 Task: Add Sprouts Organic Sencha Green Tea to the cart.
Action: Mouse pressed left at (18, 85)
Screenshot: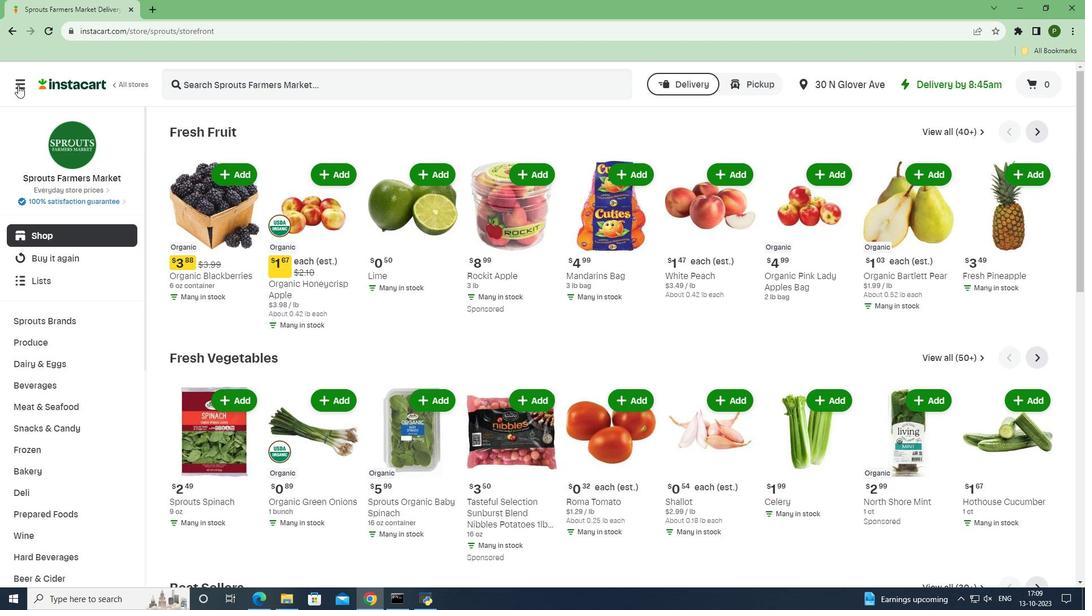 
Action: Mouse moved to (57, 310)
Screenshot: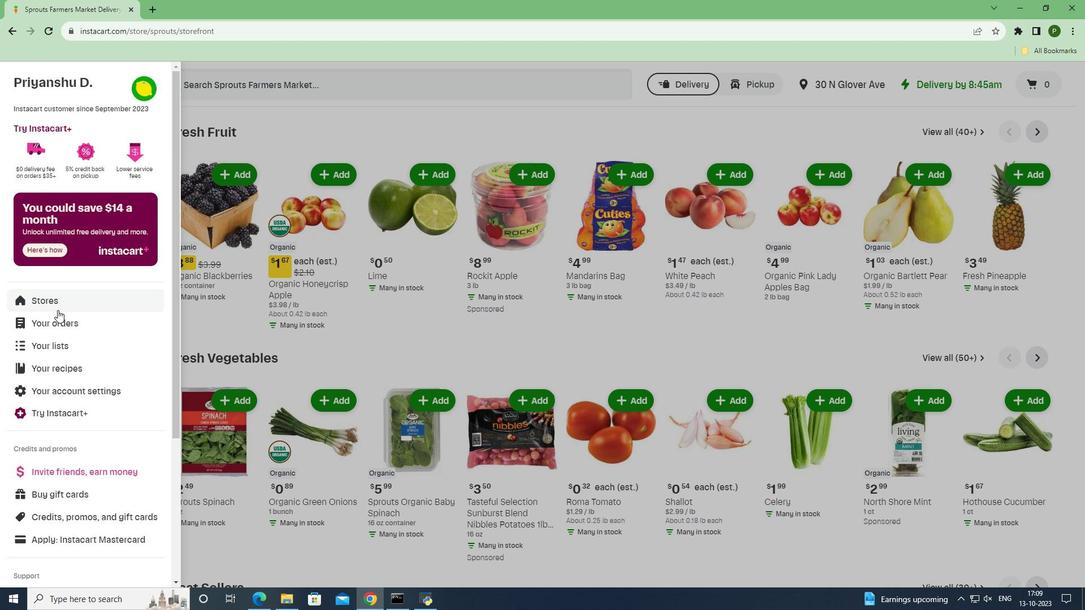 
Action: Mouse pressed left at (57, 310)
Screenshot: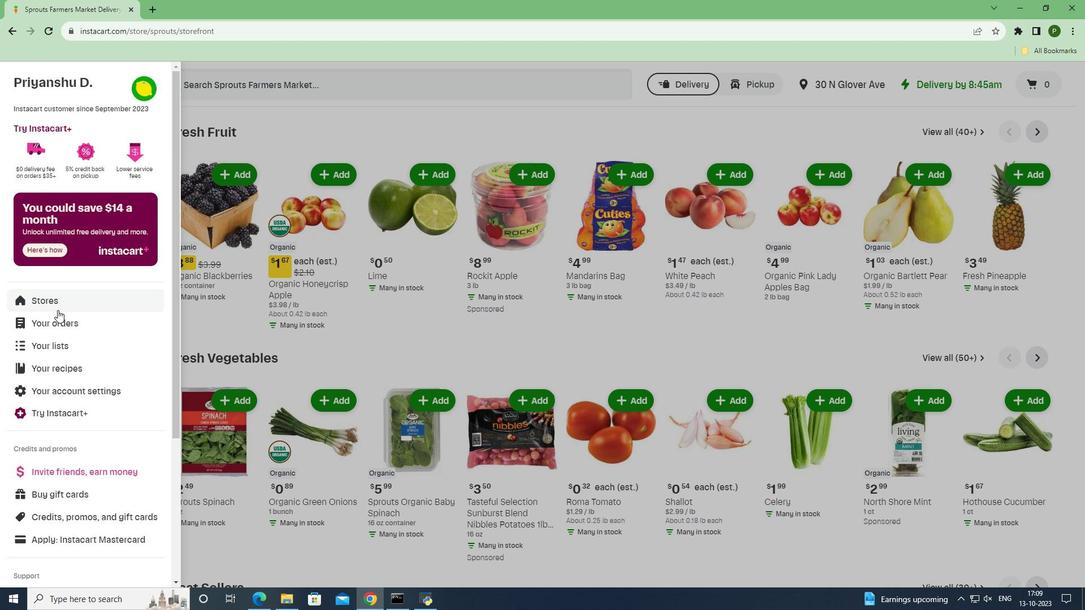 
Action: Mouse moved to (271, 137)
Screenshot: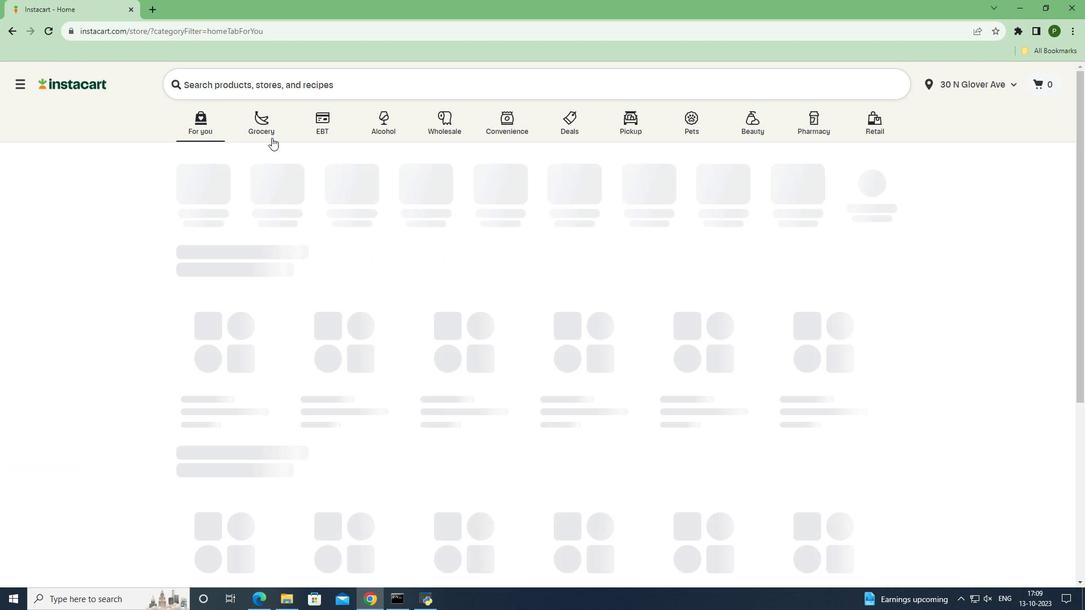 
Action: Mouse pressed left at (271, 137)
Screenshot: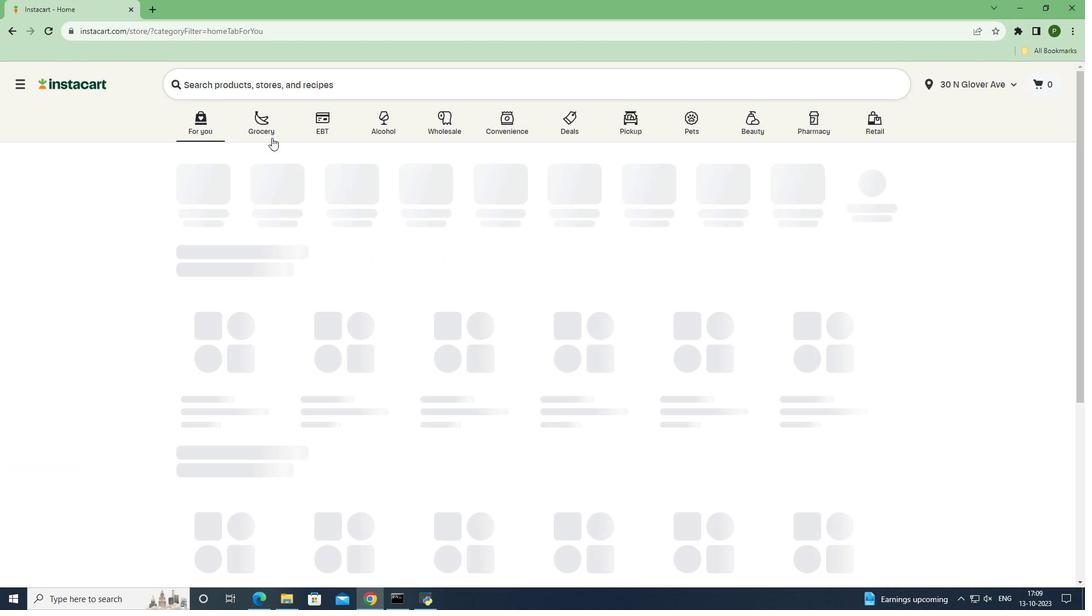 
Action: Mouse moved to (704, 256)
Screenshot: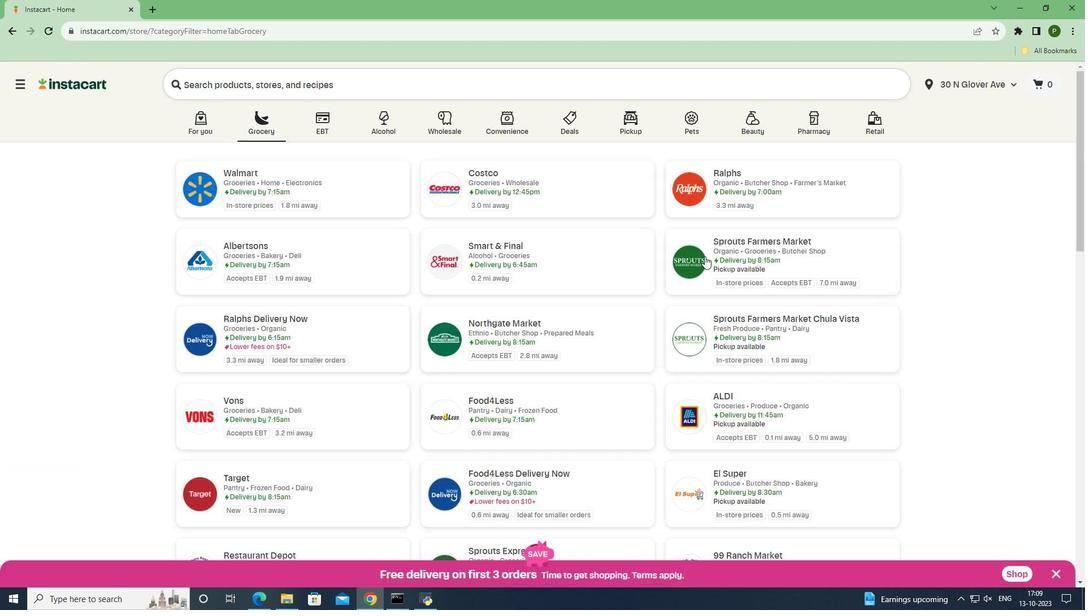 
Action: Mouse pressed left at (704, 256)
Screenshot: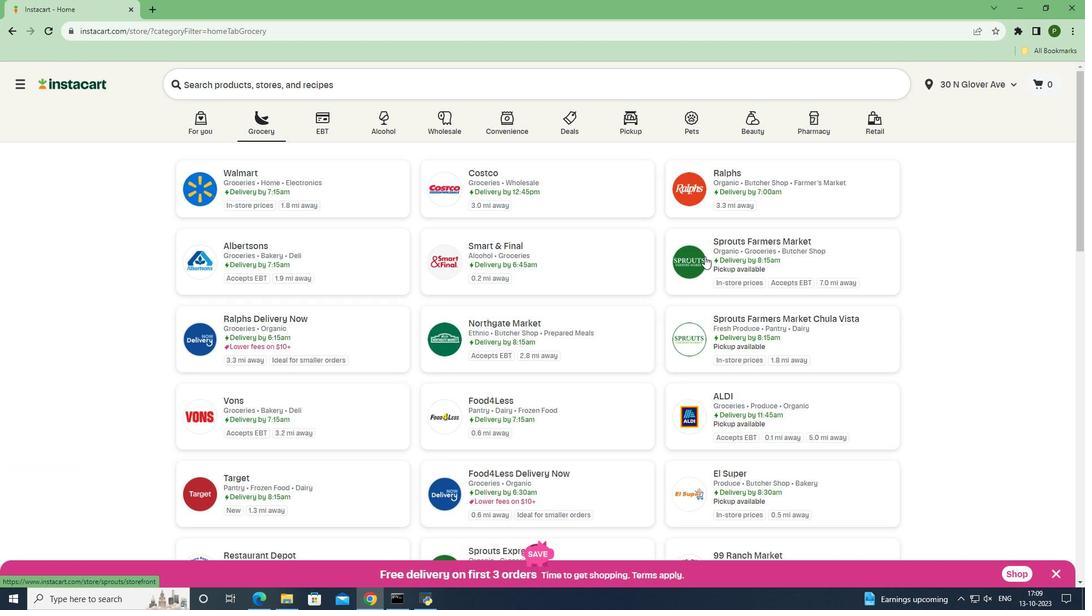 
Action: Mouse moved to (66, 388)
Screenshot: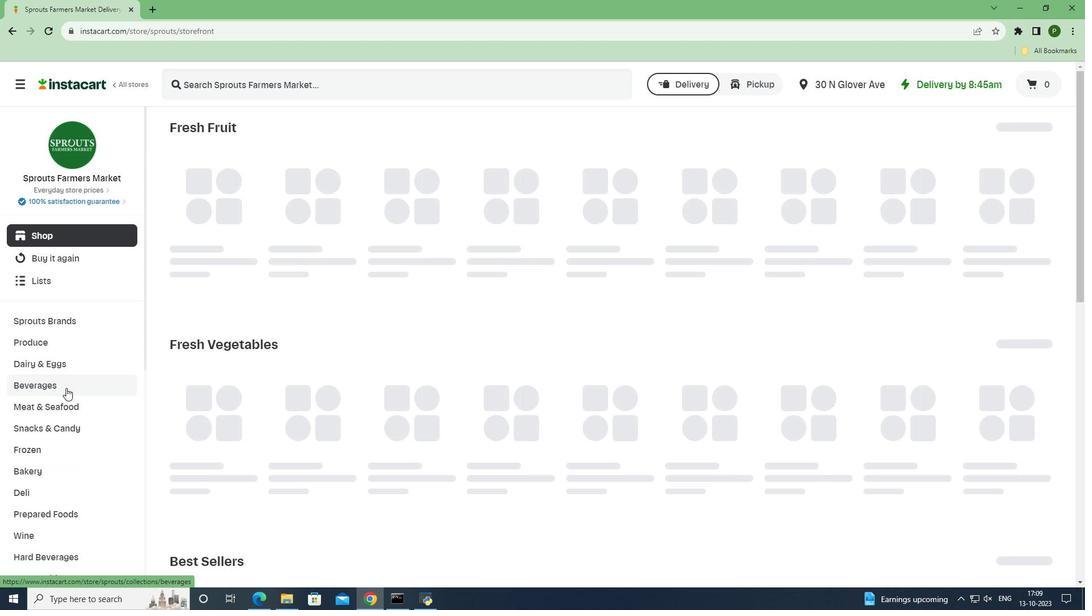 
Action: Mouse pressed left at (66, 388)
Screenshot: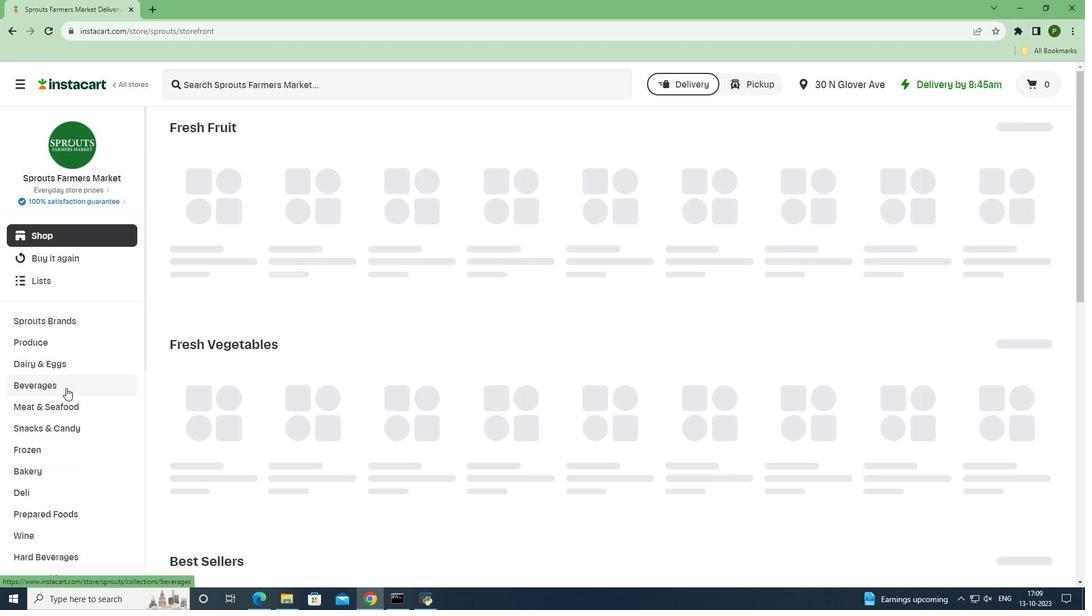 
Action: Mouse moved to (981, 158)
Screenshot: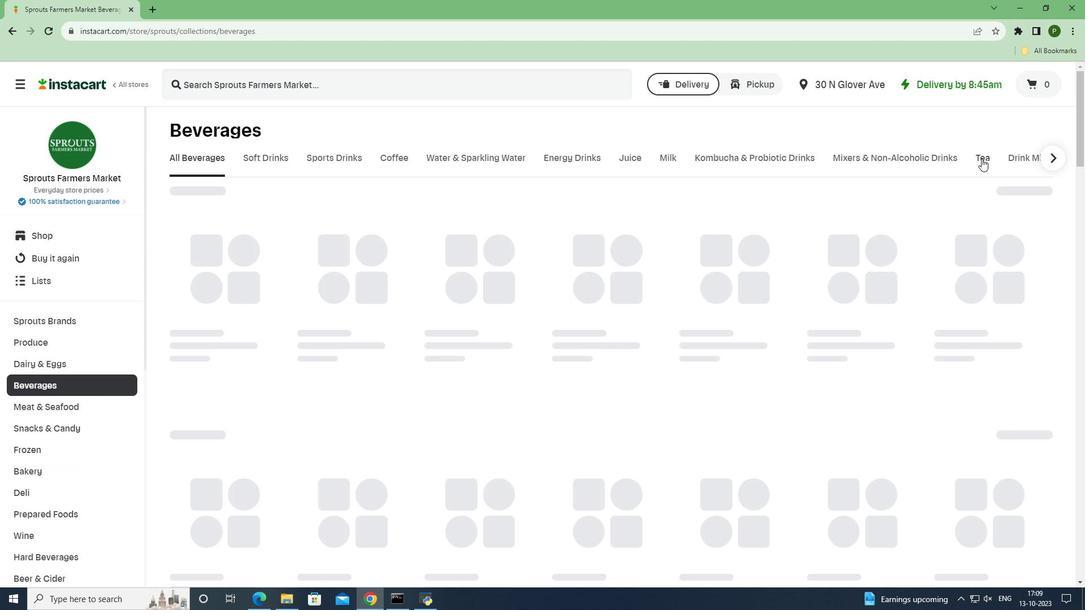 
Action: Mouse pressed left at (981, 158)
Screenshot: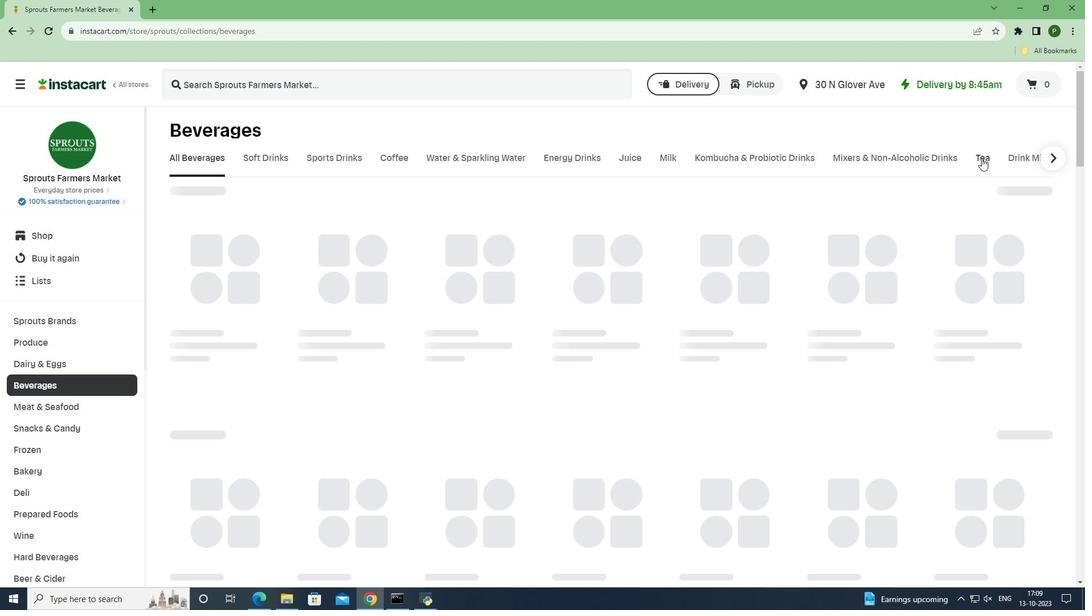 
Action: Mouse moved to (371, 76)
Screenshot: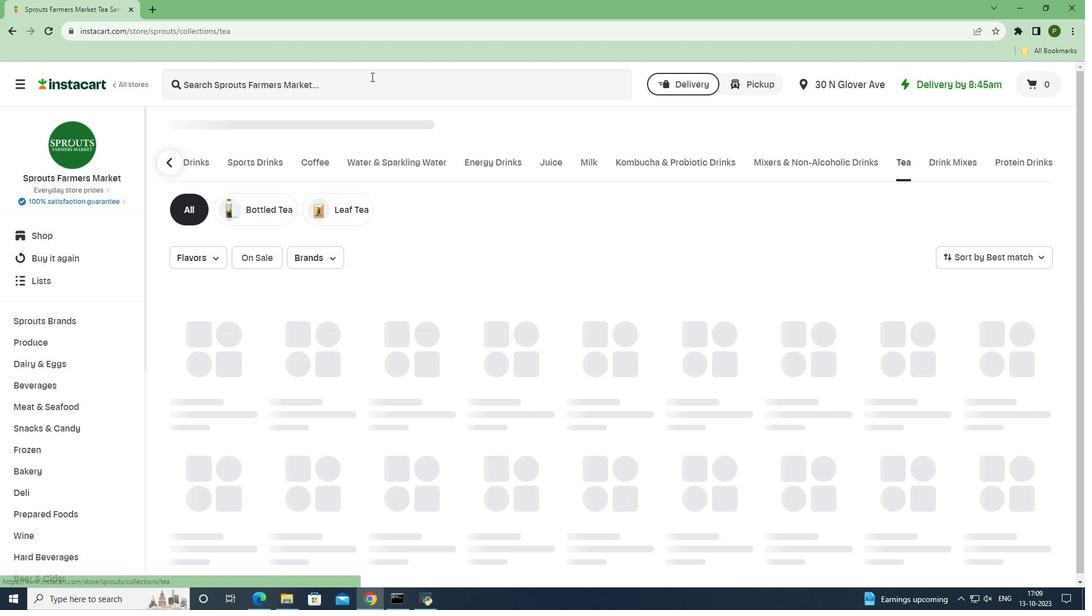 
Action: Mouse pressed left at (371, 76)
Screenshot: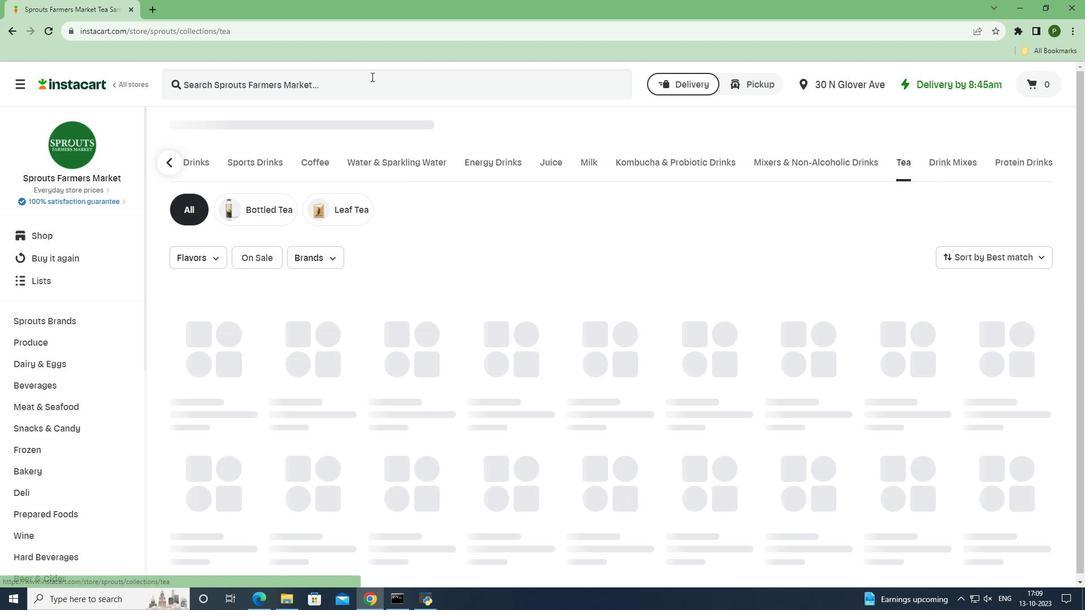 
Action: Mouse moved to (369, 76)
Screenshot: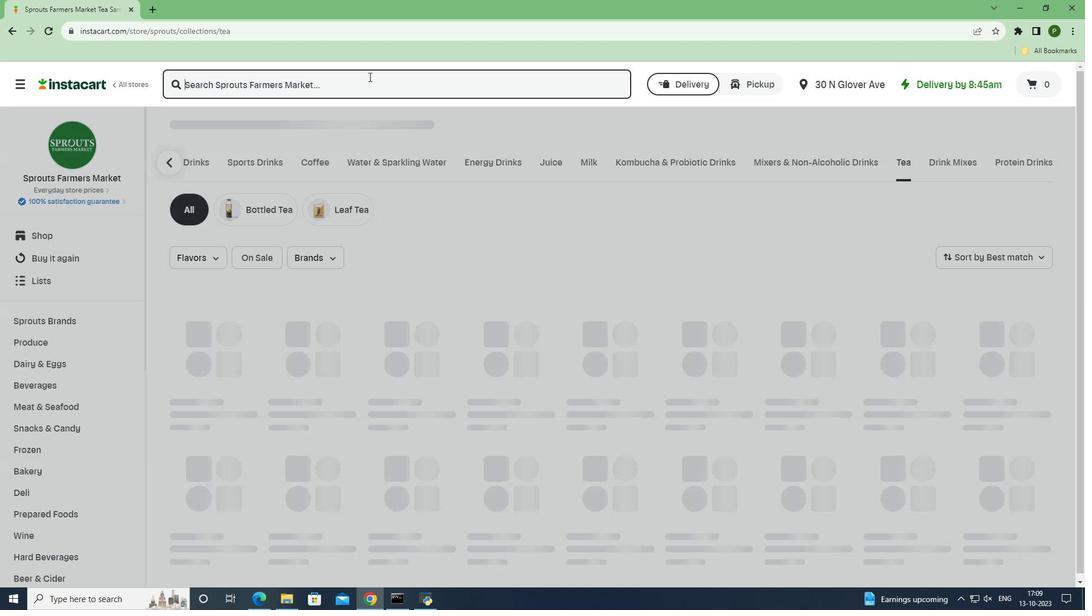 
Action: Key pressed <Key.caps_lock>S<Key.caps_lock>prouts<Key.space><Key.caps_lock>O<Key.caps_lock>rganic<Key.space><Key.caps_lock>S<Key.caps_lock>encha<Key.space><Key.caps_lock>G<Key.caps_lock>reen<Key.space><Key.caps_lock>T<Key.caps_lock>ea<Key.space><Key.enter>
Screenshot: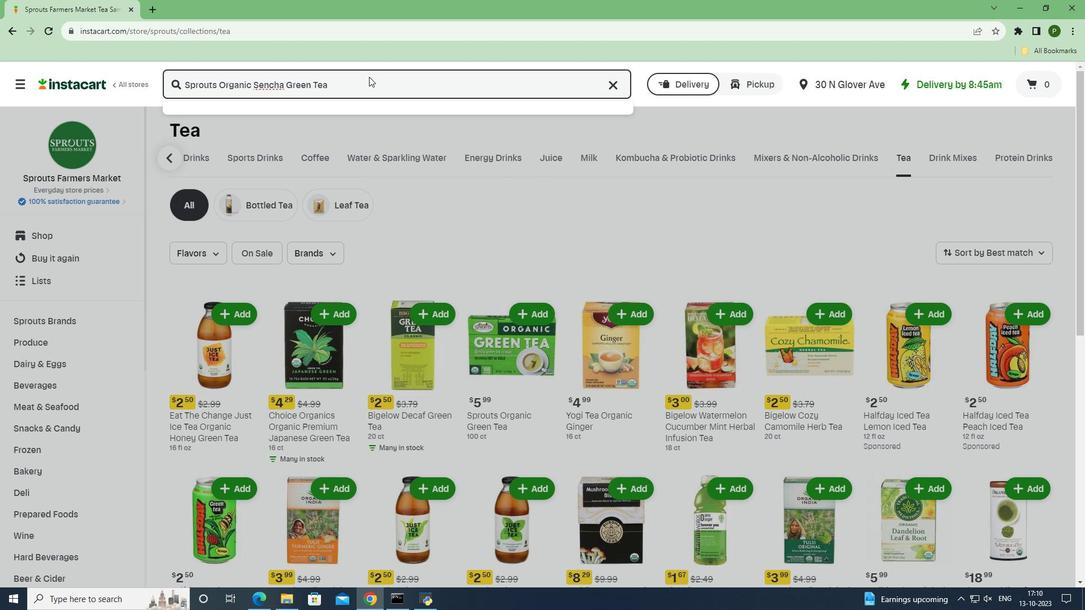 
Action: Mouse moved to (652, 197)
Screenshot: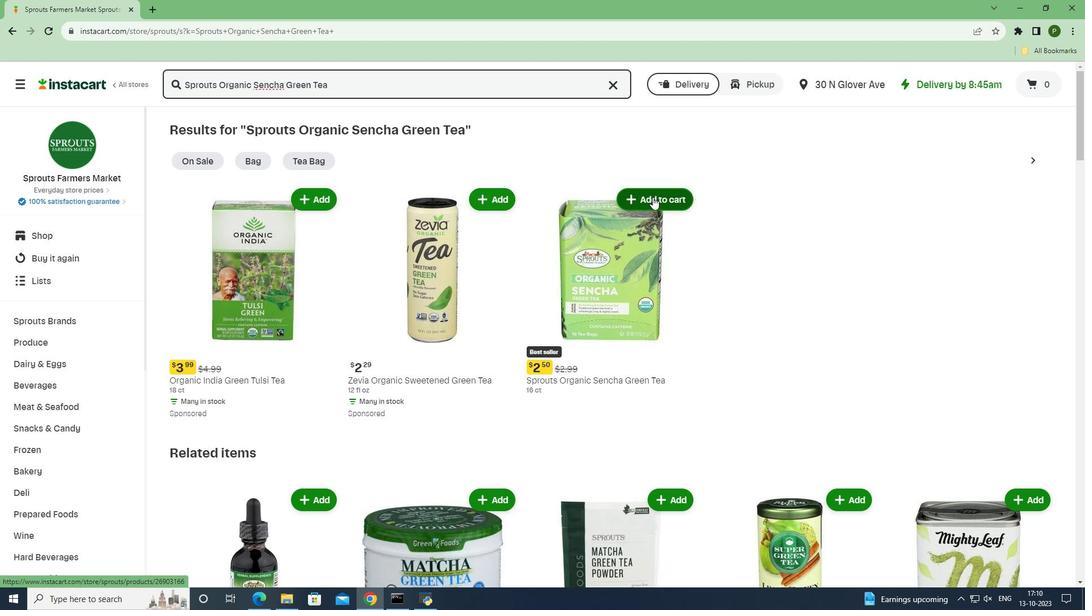 
Action: Mouse pressed left at (652, 197)
Screenshot: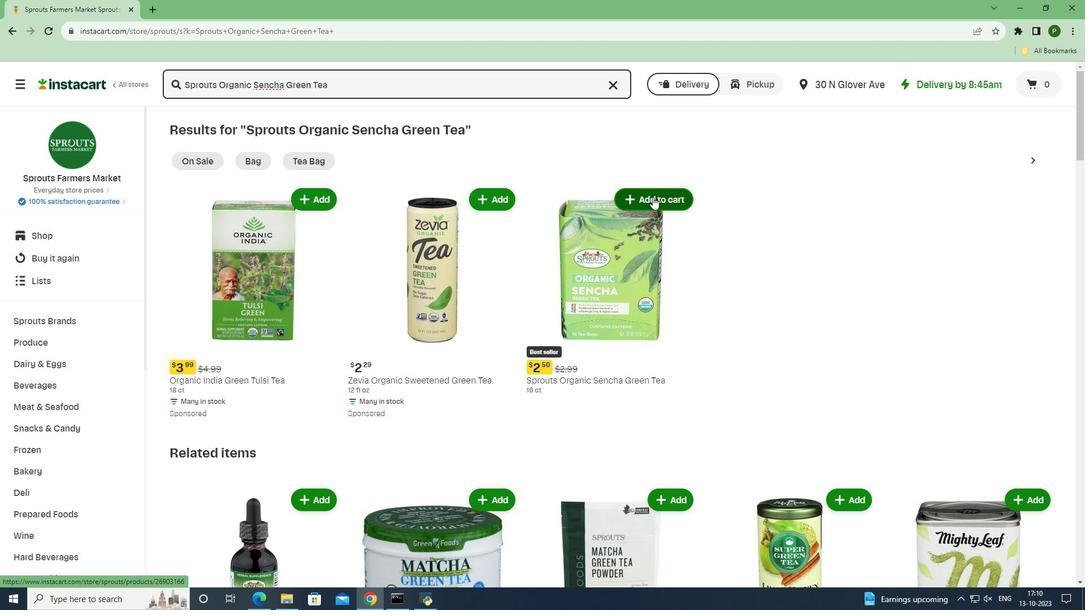 
Action: Mouse moved to (712, 297)
Screenshot: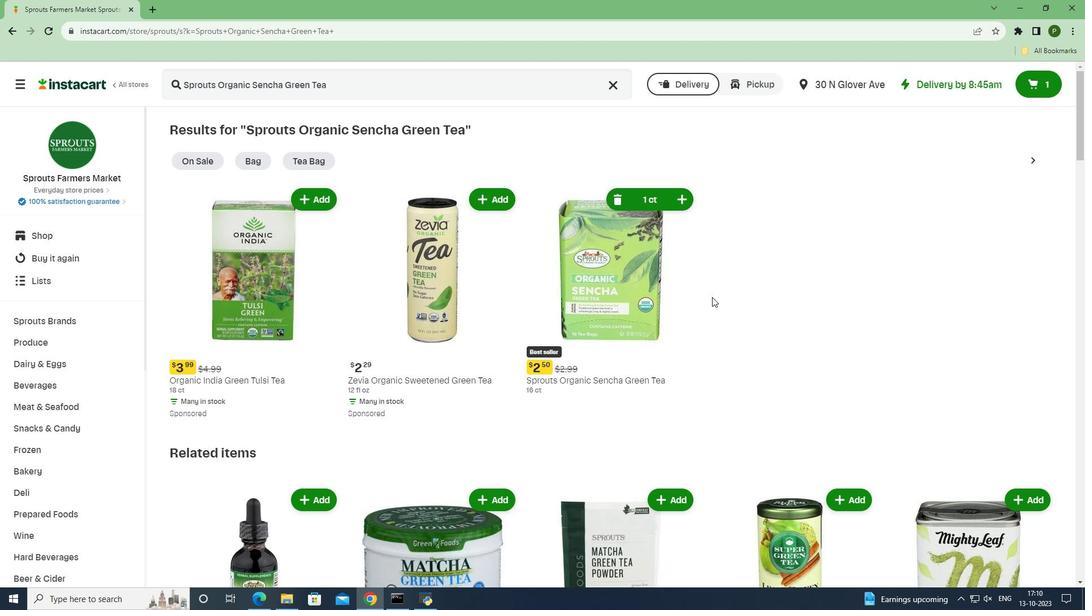 
